 Task: In new connection recomendation turn off email notifications.
Action: Mouse moved to (599, 55)
Screenshot: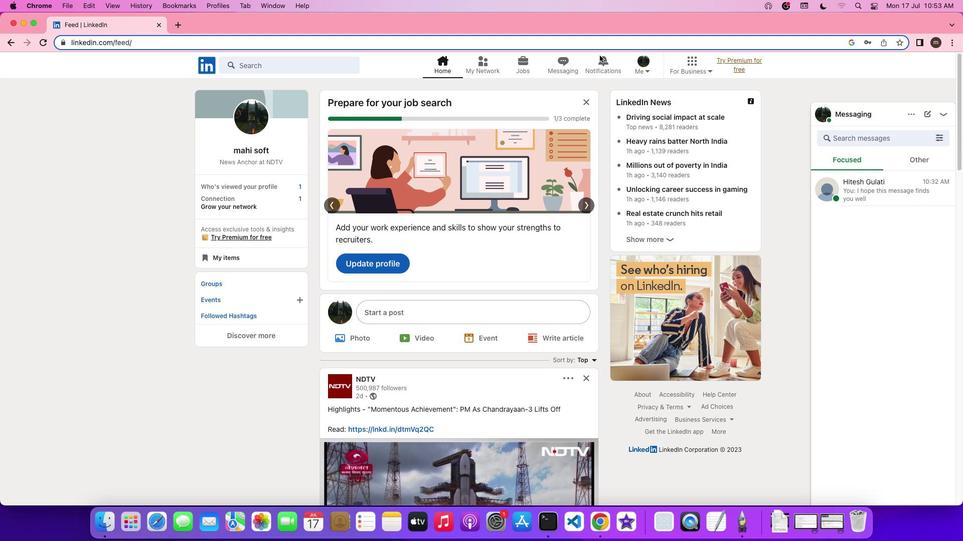 
Action: Mouse pressed left at (599, 55)
Screenshot: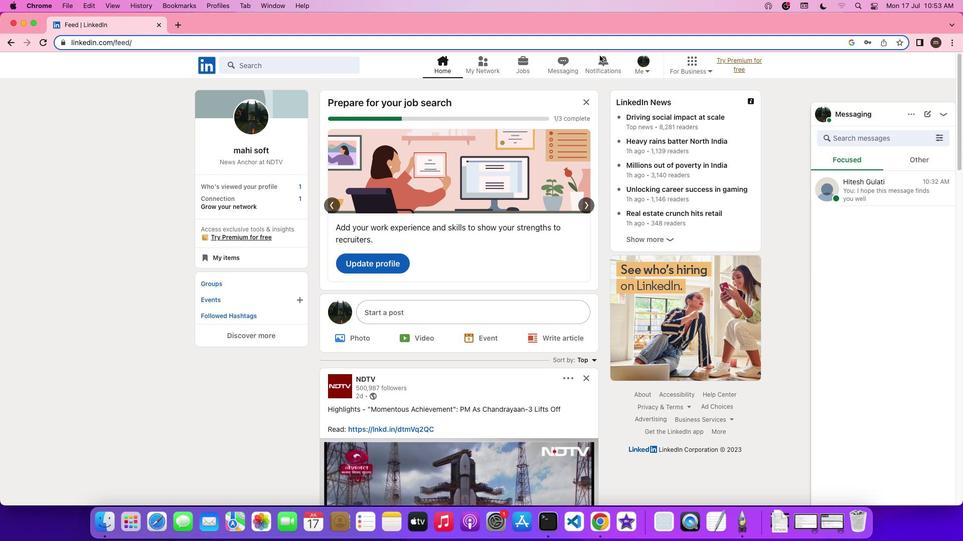 
Action: Mouse moved to (601, 58)
Screenshot: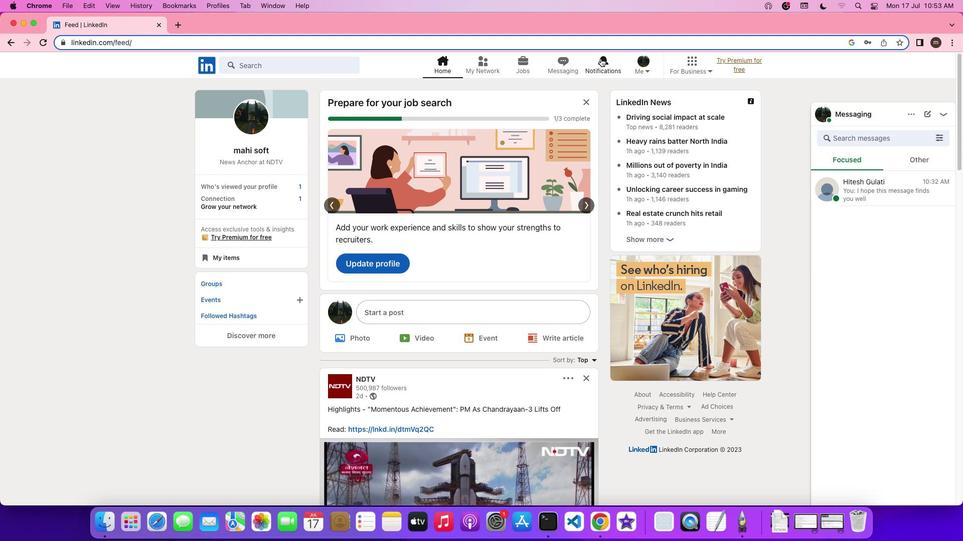 
Action: Mouse pressed left at (601, 58)
Screenshot: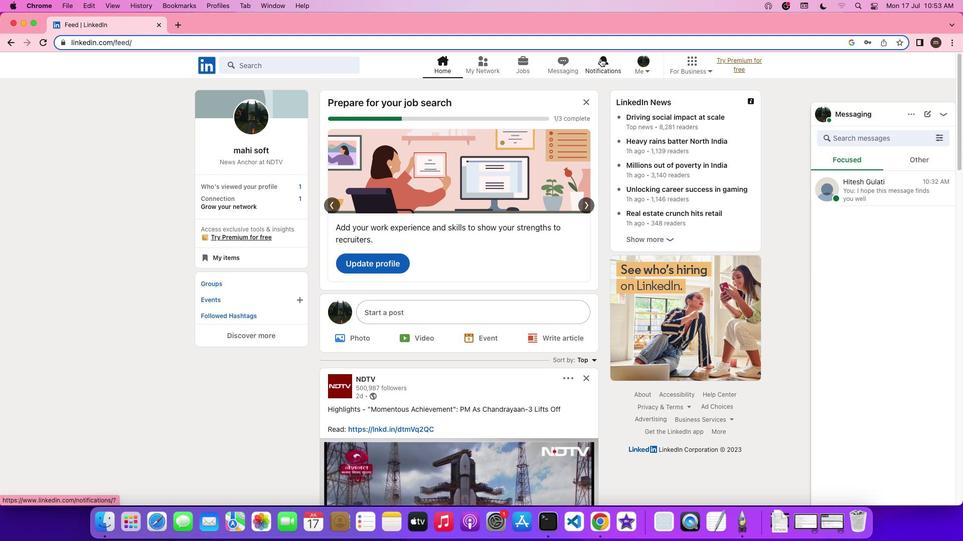 
Action: Mouse moved to (211, 128)
Screenshot: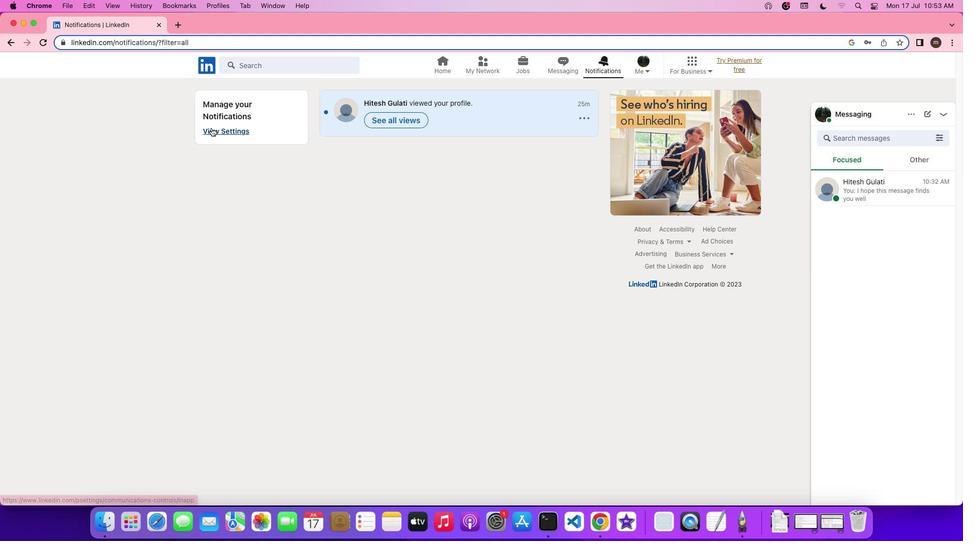 
Action: Mouse pressed left at (211, 128)
Screenshot: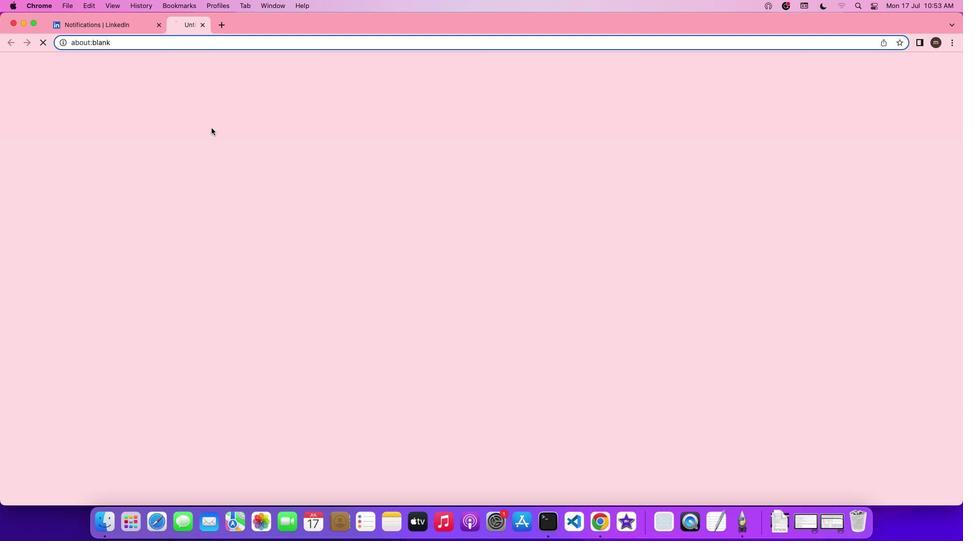 
Action: Mouse moved to (431, 219)
Screenshot: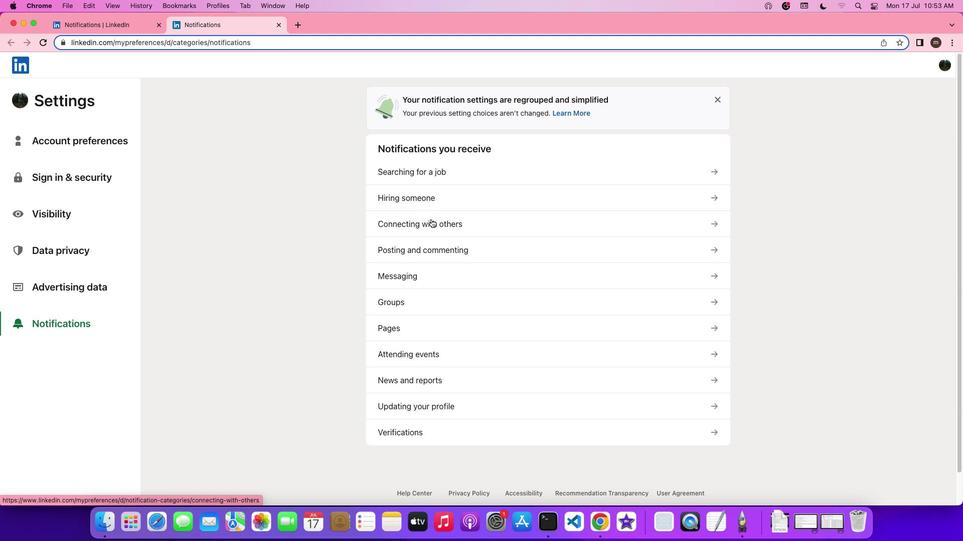 
Action: Mouse pressed left at (431, 219)
Screenshot: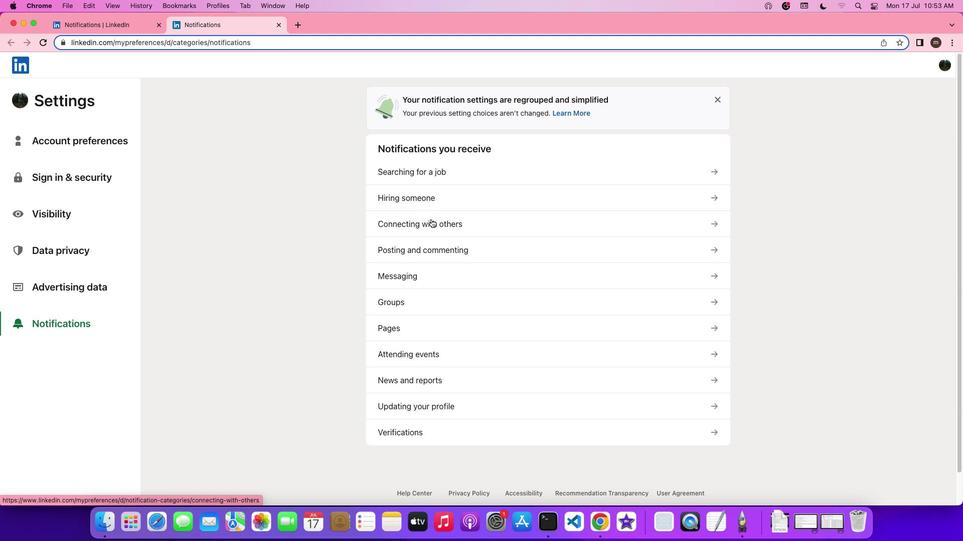 
Action: Mouse moved to (433, 230)
Screenshot: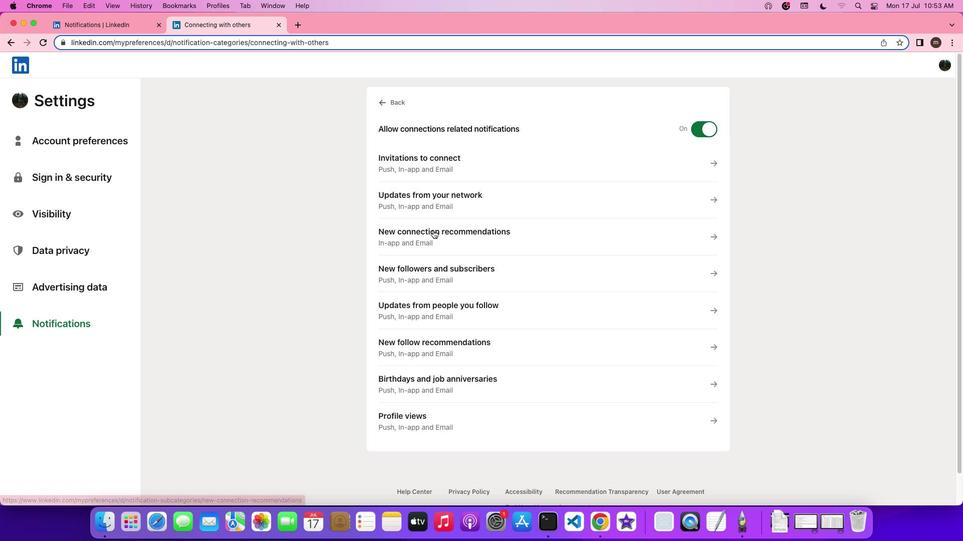 
Action: Mouse pressed left at (433, 230)
Screenshot: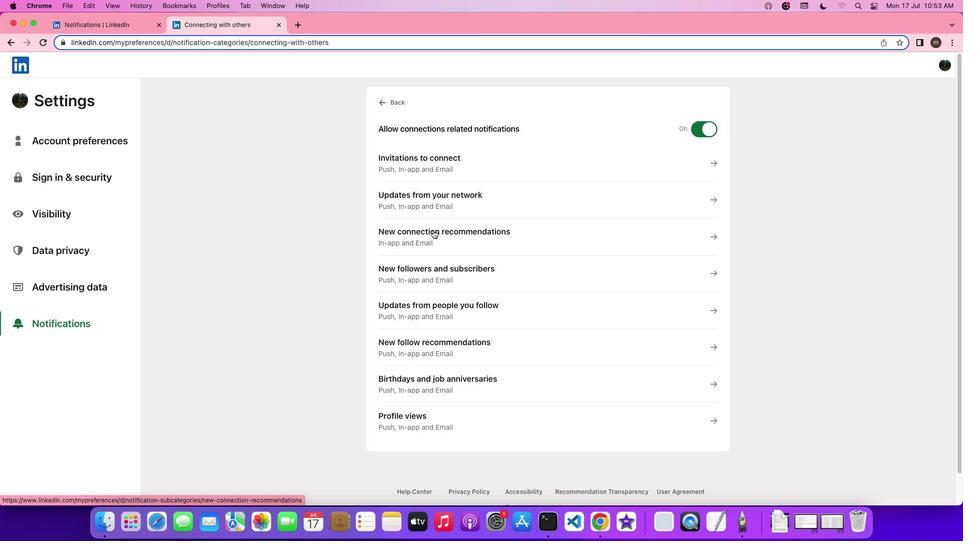
Action: Mouse moved to (708, 281)
Screenshot: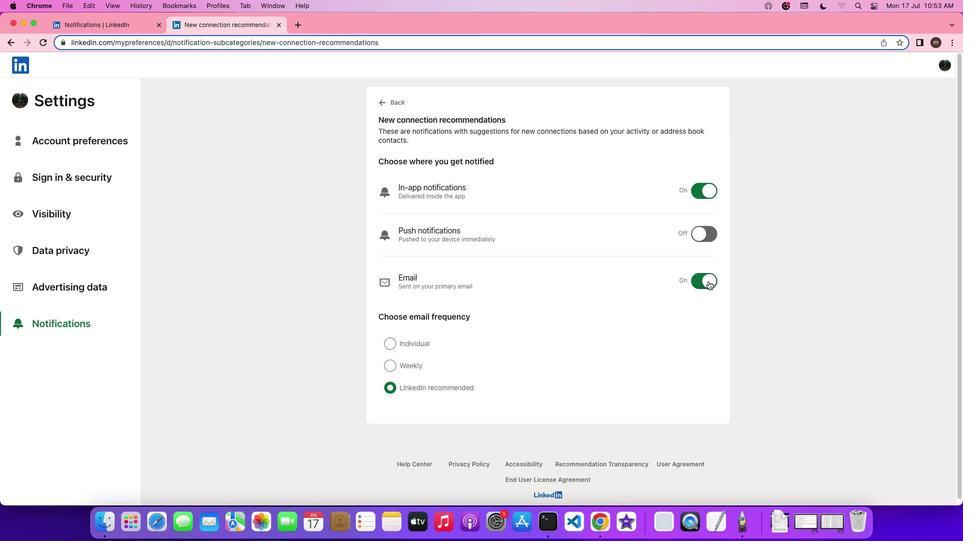 
Action: Mouse pressed left at (708, 281)
Screenshot: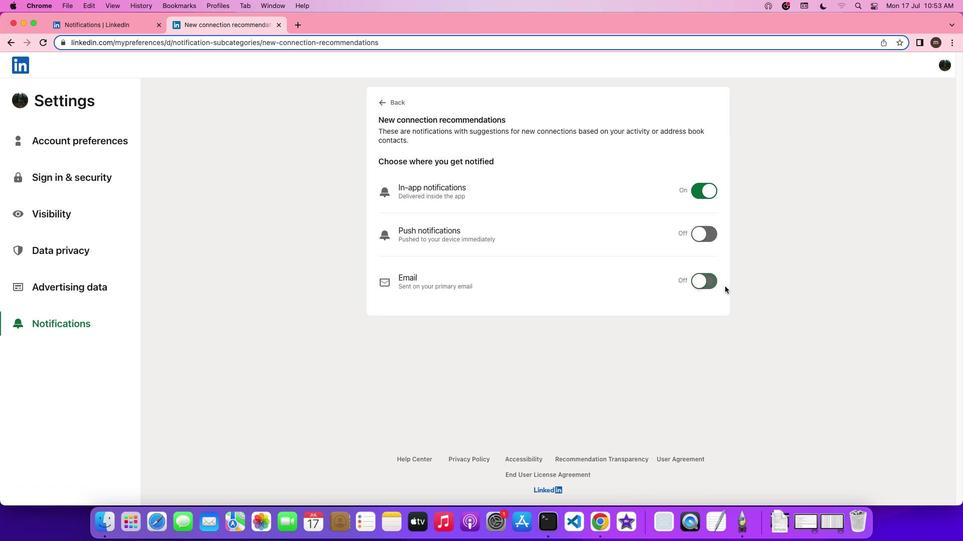 
Action: Mouse moved to (751, 293)
Screenshot: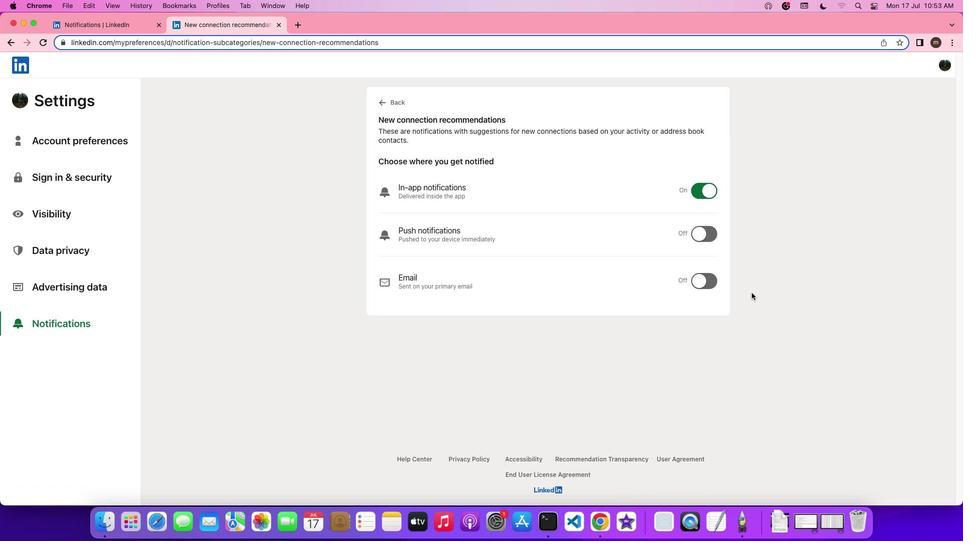 
